Task: Build a JavaScript program to check if a number is prime.
Action: Mouse moved to (234, 165)
Screenshot: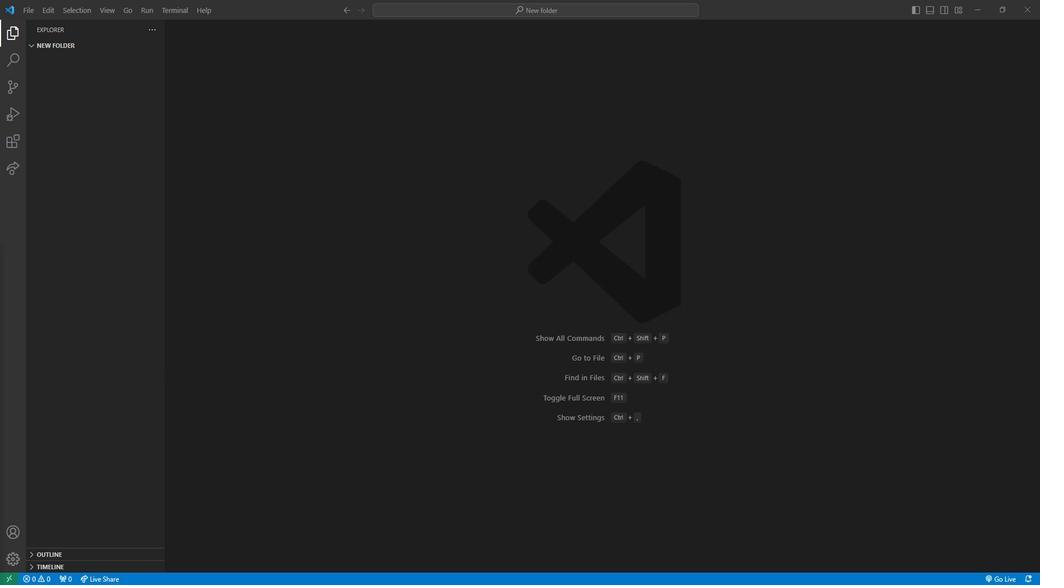 
Action: Mouse pressed left at (234, 165)
Screenshot: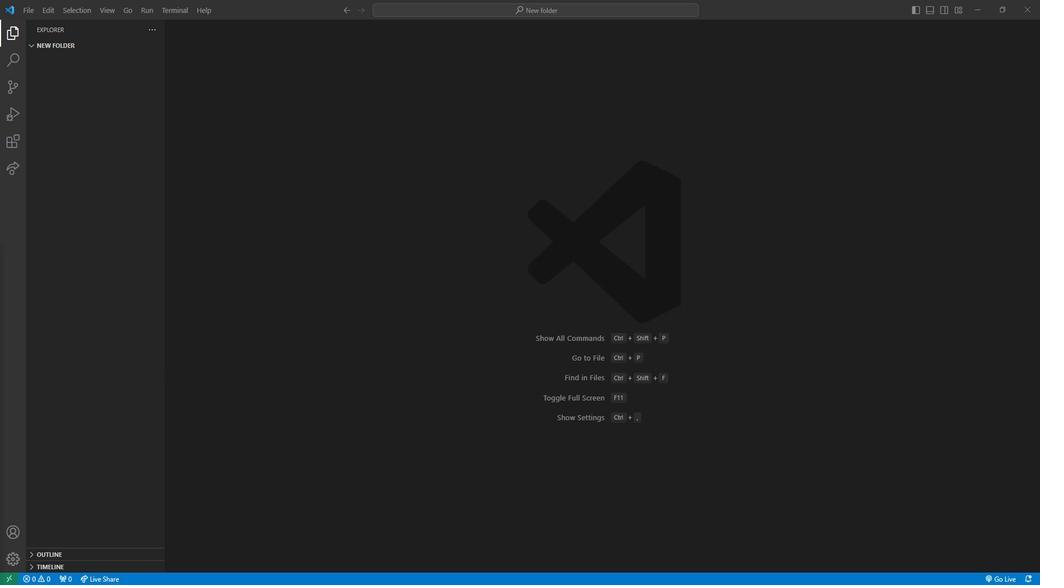 
Action: Mouse moved to (157, 147)
Screenshot: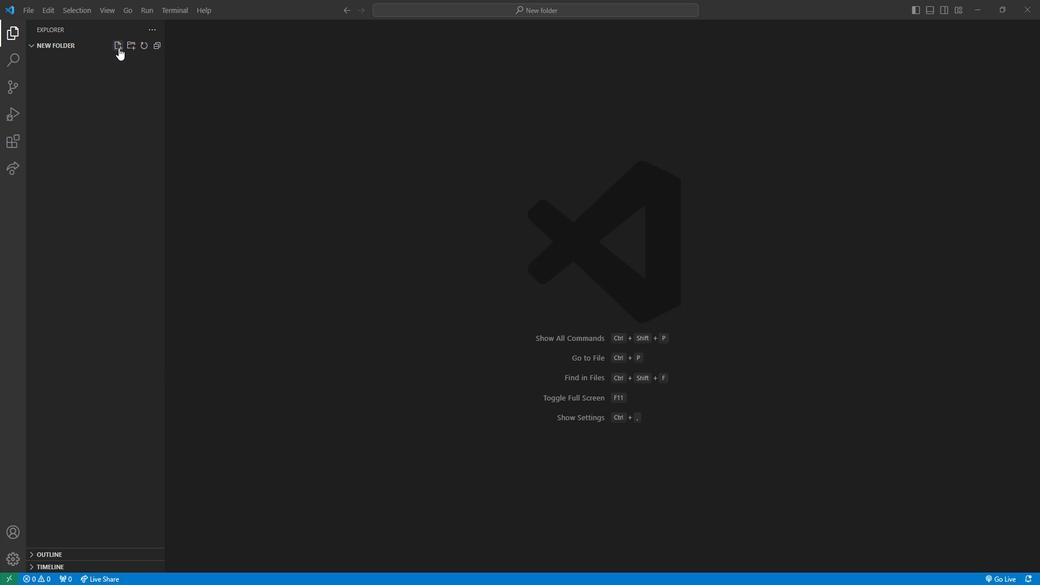 
Action: Mouse pressed left at (157, 147)
Screenshot: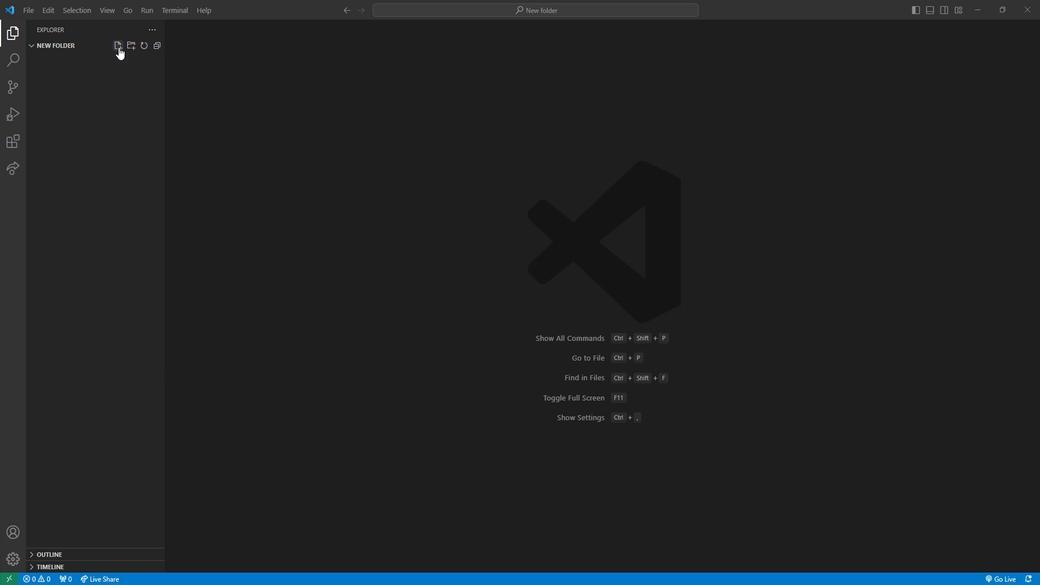 
Action: Mouse moved to (150, 153)
Screenshot: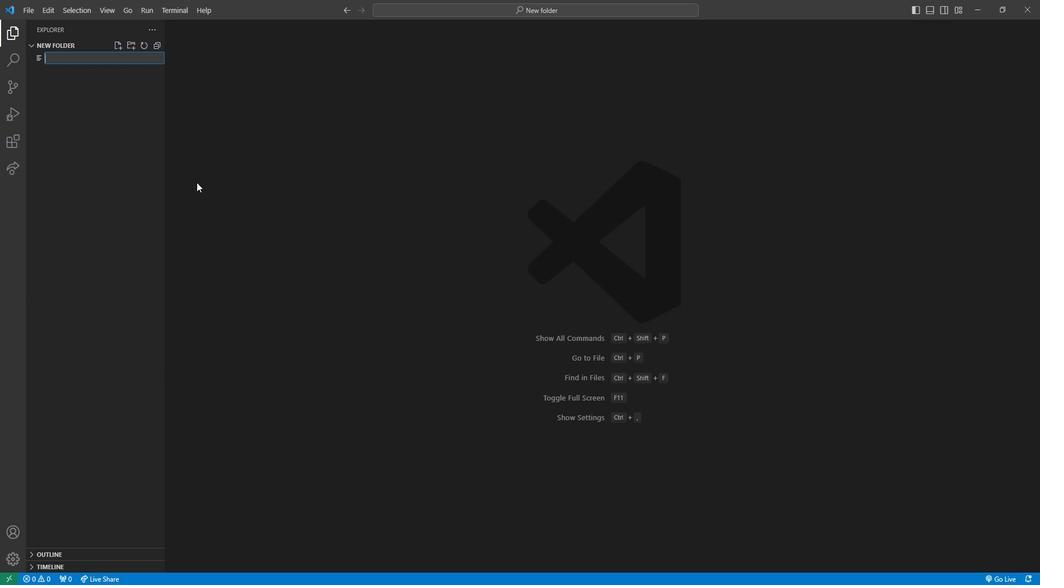 
Action: Key pressed 1.js<Key.enter>function<Key.space>is<Key.caps_lock>P<Key.caps_lock>rime<Key.shift_r>(number<Key.right><Key.space><Key.backspace><Key.backspace><Key.backspace><Key.backspace><Key.backspace><Key.backspace><Key.backspace><Key.backspace><Key.backspace><Key.backspace><Key.backspace><Key.backspace><Key.backspace><Key.backspace><Key.backspace><Key.backspace><Key.backspace><Key.backspace><Key.backspace><Key.backspace><Key.backspace><Key.backspace><Key.backspace><Key.backspace><Key.backspace><Key.backspace><Key.backspace><Key.backspace><Key.caps_lock>FUNCTION<Key.space>IS<Key.caps_lock>p<Key.caps_lock>RIME<Key.shift_r>(NUMBER<Key.right><Key.space><Key.shift_r>{<Key.enter>IF<Key.space><Key.shift_r>(NUMBER<Key.space><Key.shift_r><<Key.space>2<Key.right><Key.space><Key.shift_r>{<Key.enter>RETURN<Key.space>FALSE;<Key.down><Key.enter><Key.enter>FOR<Key.space><Key.shift_r>(LET<Key.space>I=2;<Key.space>I<Key.shift_r><=<Key.caps_lock>m<Key.caps_lock>ATH.SQRT<Key.shift_r>(NUMBER<Key.right>;<Key.space>I<Key.shift_r>++<Key.right><Key.space><Key.shift_r>{<Key.enter>IF<Key.space><Key.shift_r>(NUMBER<Key.space><Key.shift_r>%<Key.space>I<Key.space>===<Key.space>0<Key.right><Key.space><Key.shift_r>{<Key.enter>RETURN<Key.space>FALSE;<Key.down><Key.down><Key.down>
Screenshot: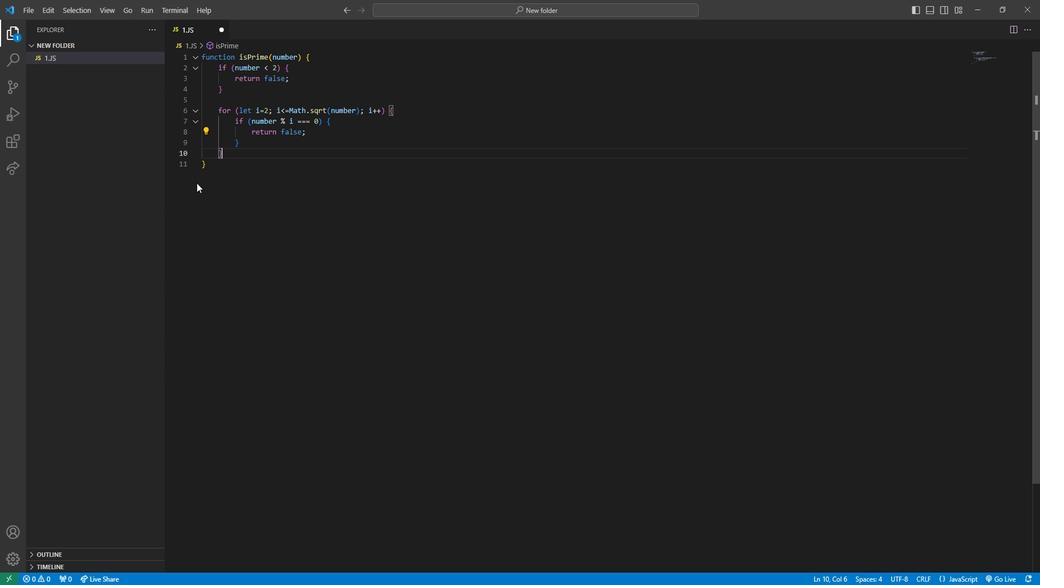 
Action: Mouse moved to (202, 166)
Screenshot: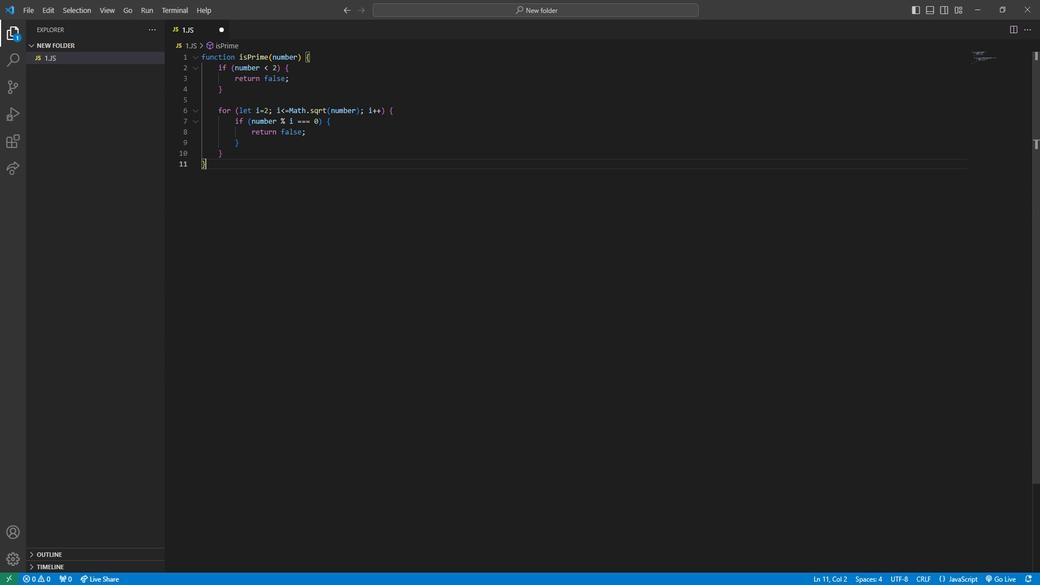 
Action: Mouse scrolled (202, 166) with delta (0, 0)
Screenshot: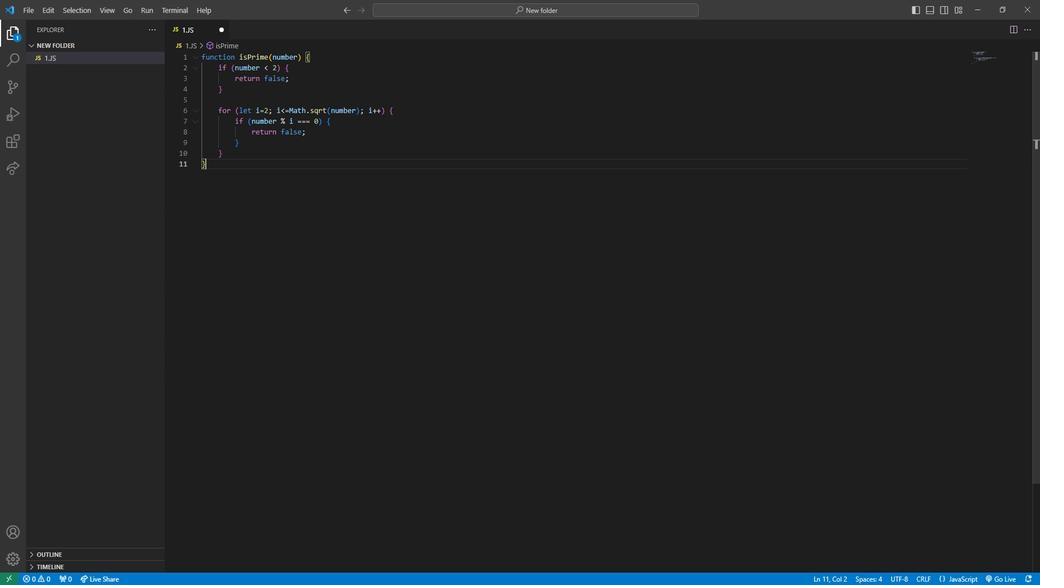 
Action: Mouse scrolled (202, 166) with delta (0, 0)
Screenshot: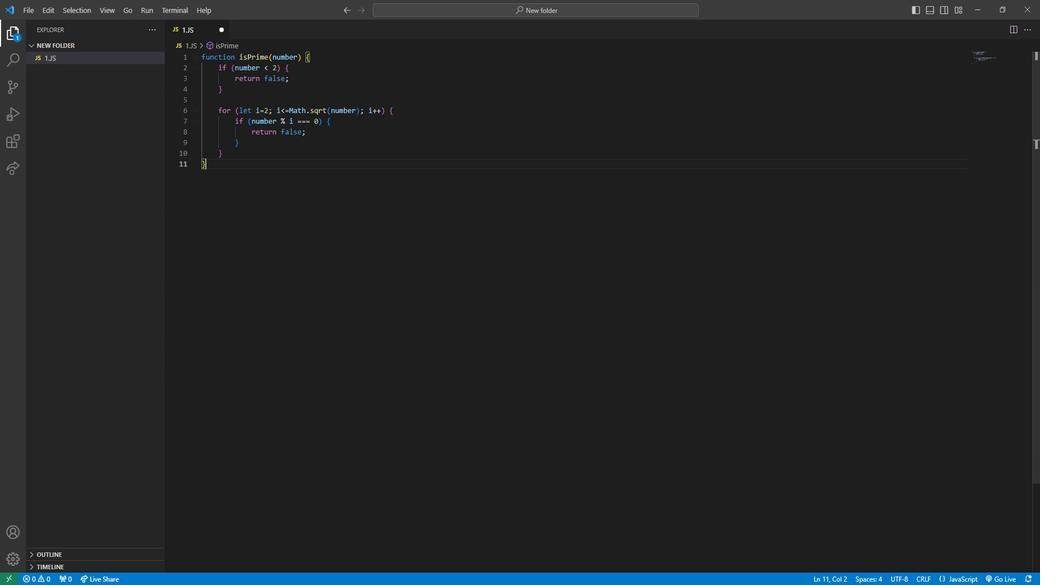 
Action: Mouse scrolled (202, 166) with delta (0, 0)
Screenshot: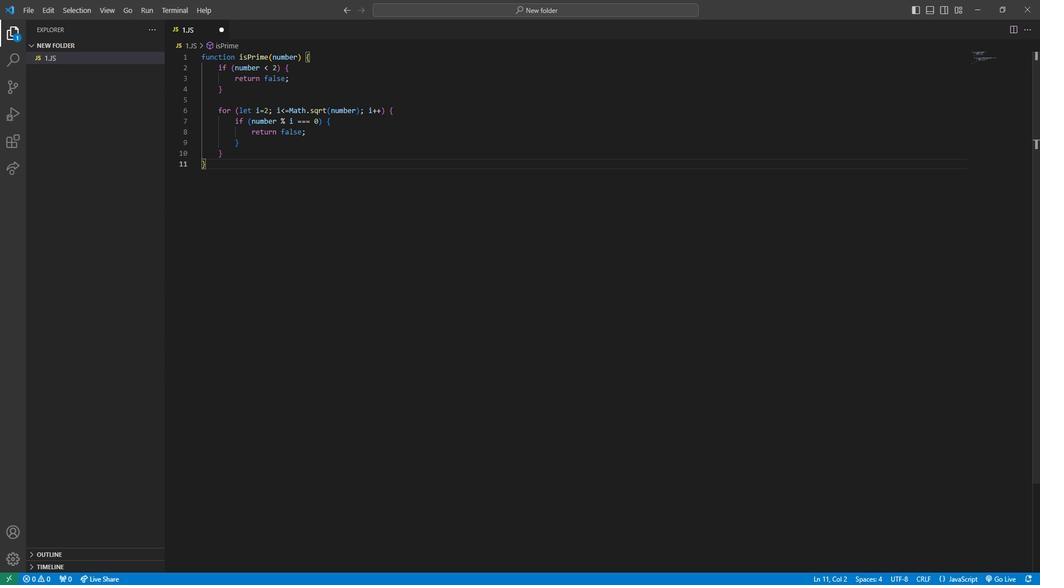 
Action: Mouse scrolled (202, 166) with delta (0, 0)
Screenshot: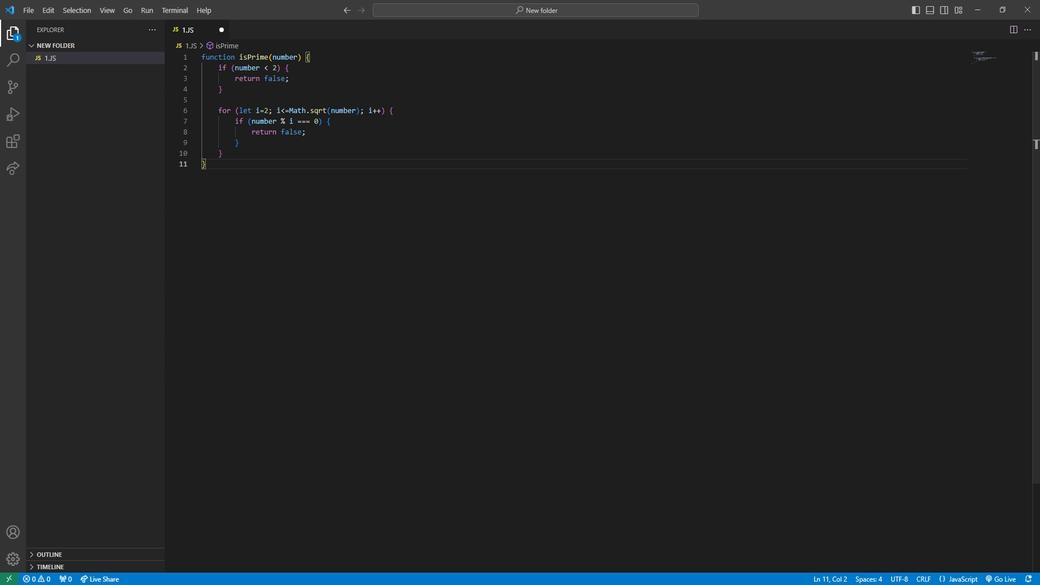 
Action: Mouse moved to (194, 165)
Screenshot: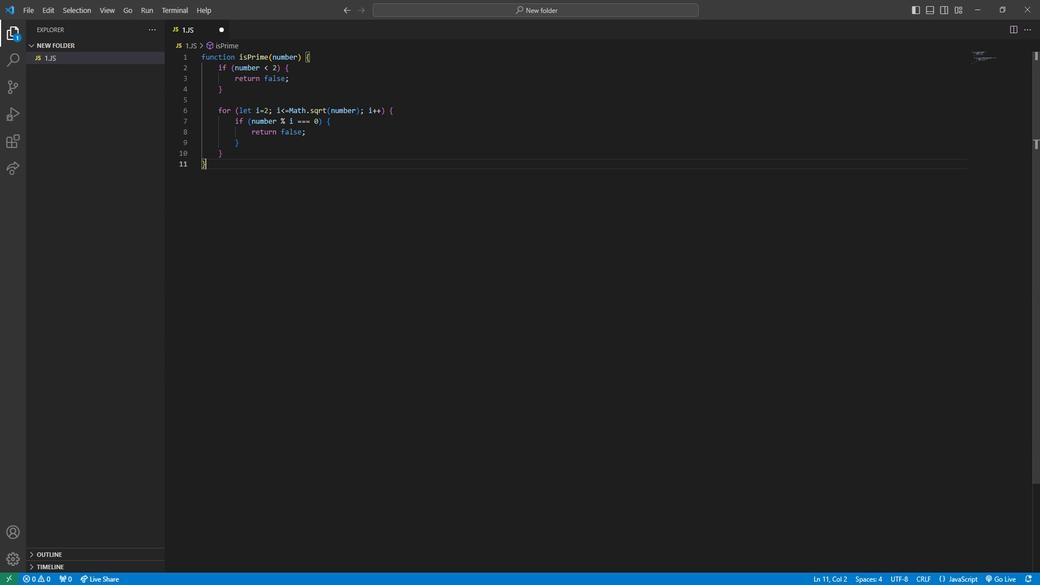 
Action: Mouse scrolled (194, 165) with delta (0, 0)
Screenshot: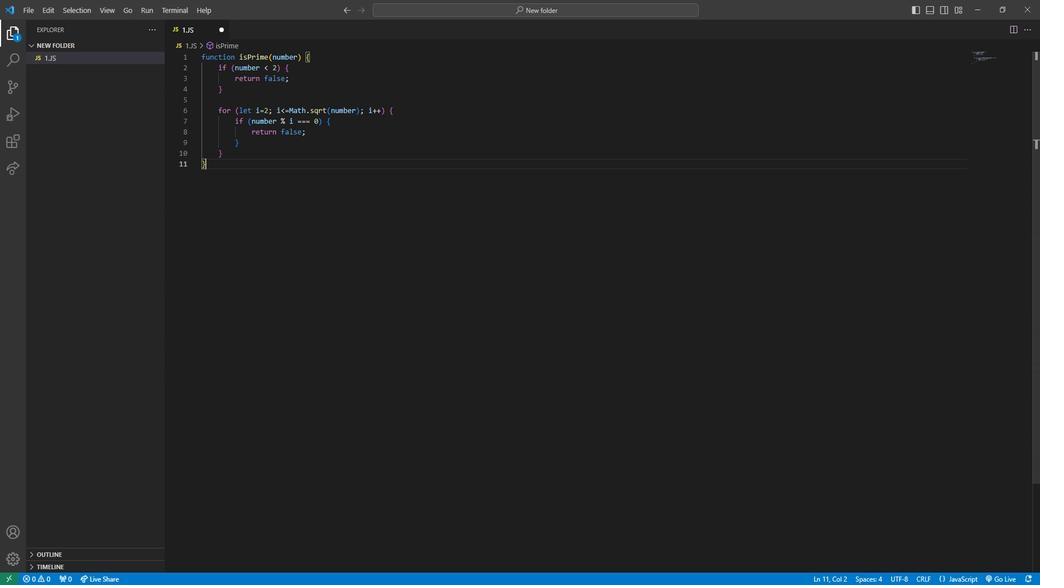 
Action: Mouse scrolled (194, 165) with delta (0, 0)
Screenshot: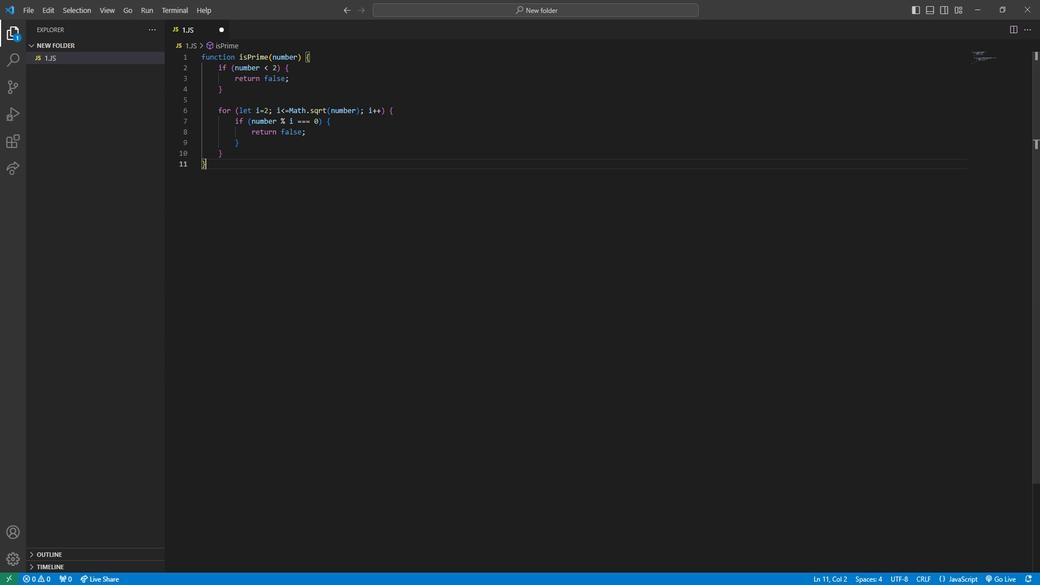 
Action: Mouse moved to (145, 152)
Screenshot: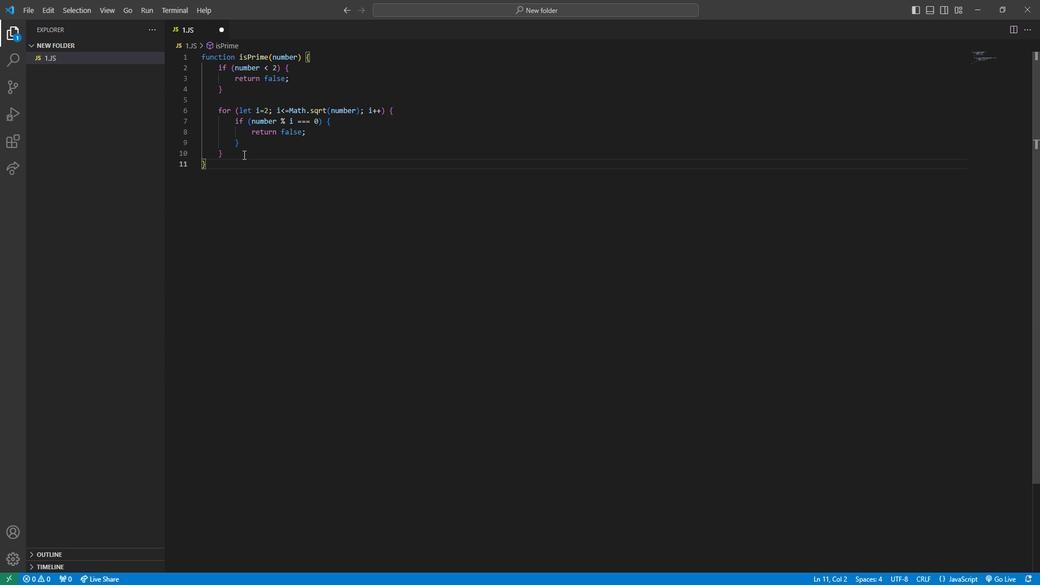 
Action: Mouse pressed left at (145, 152)
Screenshot: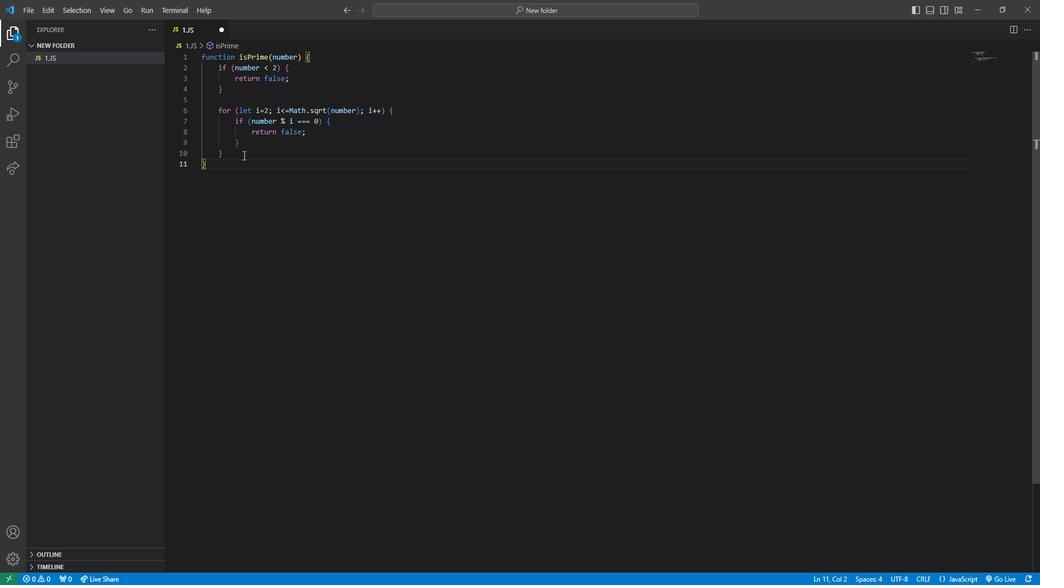 
Action: Key pressed <Key.enter>RETURN<Key.space>TRUE;<Key.down><Key.enter><Key.enter>CONST<Key.space>NUMBER<Key.caps_lock>t<Key.caps_lock>O<Key.caps_lock>c<Key.caps_lock>HECK<Key.space>=<Key.space>17;<Key.enter>IS<Key.space><Key.shift_r>(<Key.left><Key.left><Key.backspace>F<Key.right><Key.right>IS<Key.caps_lock>p<Key.caps_lock>RIME<Key.shift_r>(NUMBER<Key.caps_lock>t<Key.caps_lock>O<Key.caps_lock>c<Key.caps_lock>HECK<Key.right><Key.right><Key.space><Key.shift_r>{<Key.enter>CONSOLE.LOG<Key.shift_r>(`<Key.shift_r><Key.shift_r><Key.shift_r><Key.shift_r><Key.shift_r><Key.shift_r><Key.shift_r><Key.shift_r><Key.shift_r><Key.shift_r><Key.shift_r><Key.shift_r><Key.shift_r><Key.shift_r><Key.shift_r><Key.shift_r><Key.shift_r>$<Key.shift_r>{NUMBER<Key.caps_lock>t<Key.caps_lock>O<Key.caps_lock>c<Key.caps_lock>HECK<Key.right><Key.space>IS<Key.space>A<Key.space>PRIME<Key.space>NUMBER.<Key.right><Key.right>;<Key.down><Key.space>ELE<Key.backspace>SE<Key.space><Key.shift_r>{<Key.enter>CONSOLE.LOG<Key.shift_r>(`<Key.shift_r><Key.shift_r><Key.shift_r><Key.shift_r><Key.shift_r><Key.shift_r>$<Key.shift_r>{NUMBER<Key.caps_lock>t<Key.caps_lock>O<Key.caps_lock>c<Key.caps_lock>HECK<Key.right><Key.space>IS<Key.space>NOT<Key.space>A<Key.space>PRIME<Key.space>NUMBER.<Key.right><Key.right>;
Screenshot: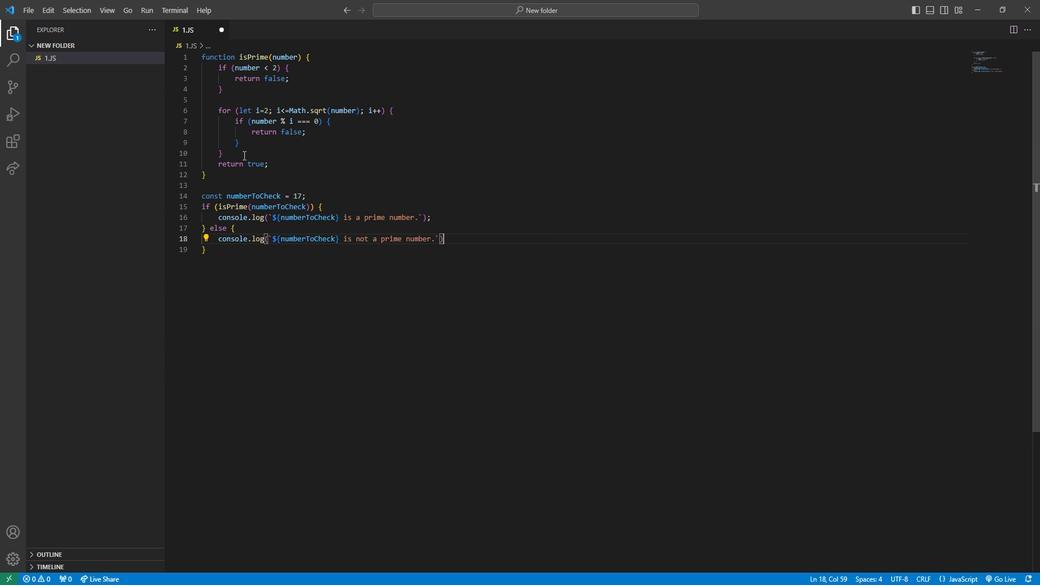 
Action: Mouse moved to (198, 164)
Screenshot: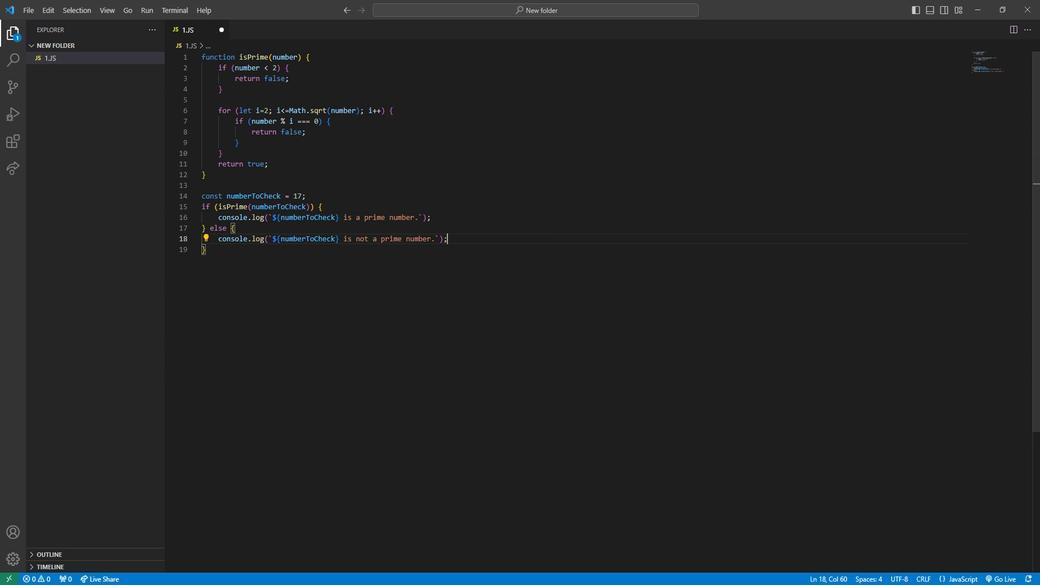 
Action: Mouse scrolled (198, 164) with delta (0, 0)
Screenshot: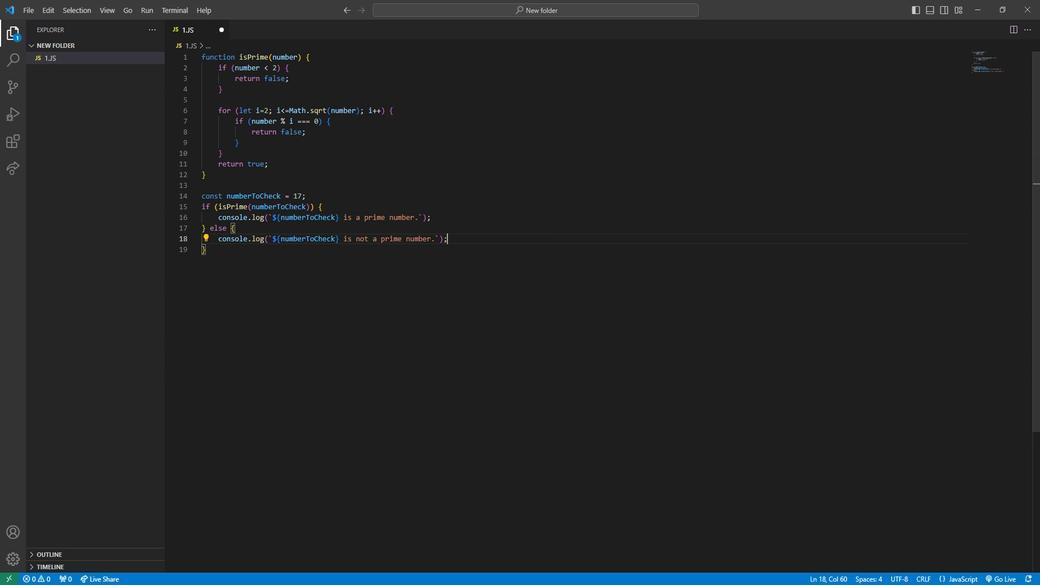 
Action: Mouse scrolled (198, 164) with delta (0, 0)
Screenshot: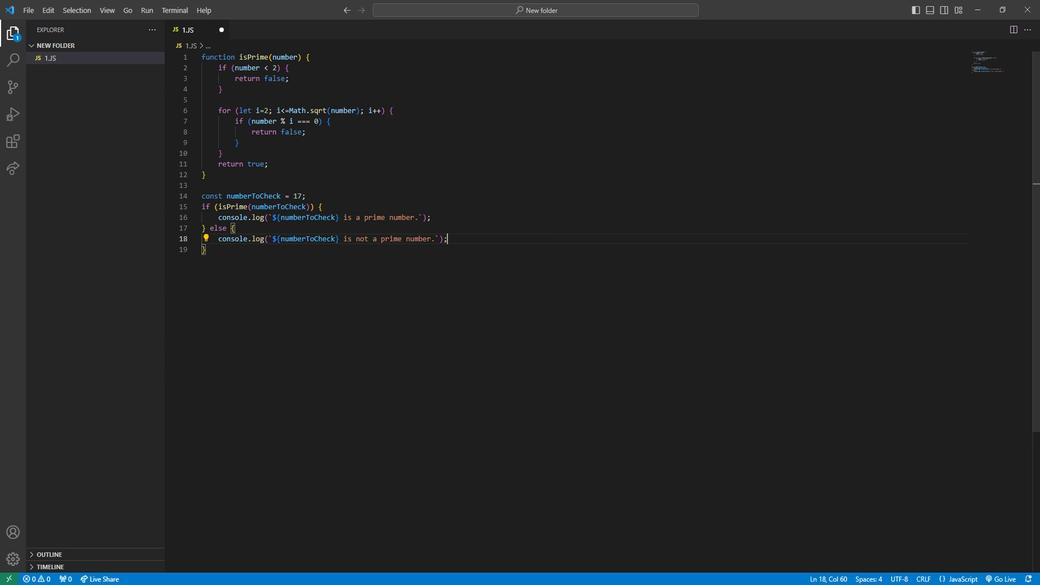 
Action: Mouse moved to (126, 157)
Screenshot: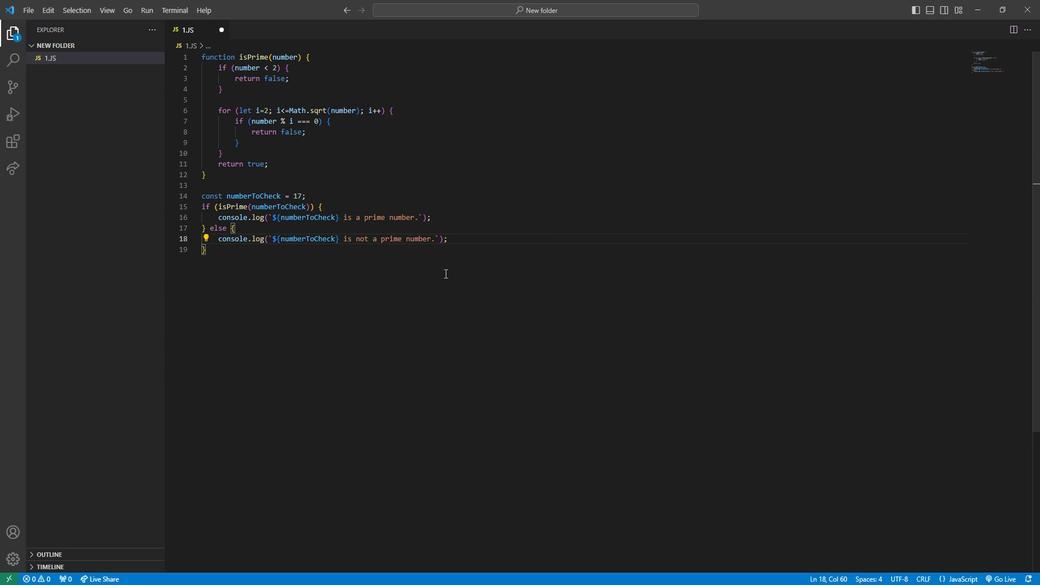 
Action: Mouse pressed left at (126, 157)
Screenshot: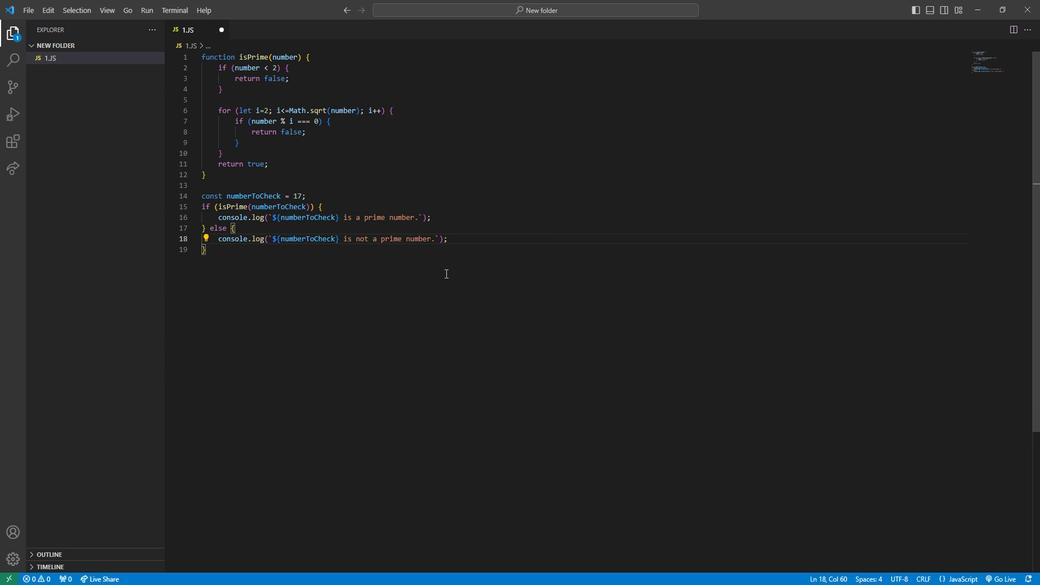 
Action: Mouse moved to (127, 157)
Screenshot: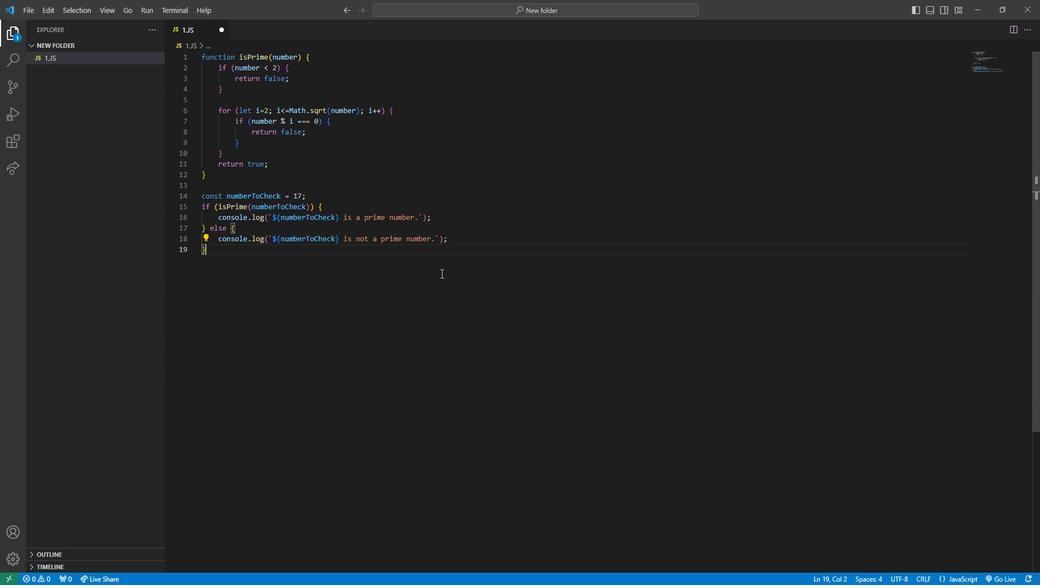 
Action: Key pressed ctrl+S
Screenshot: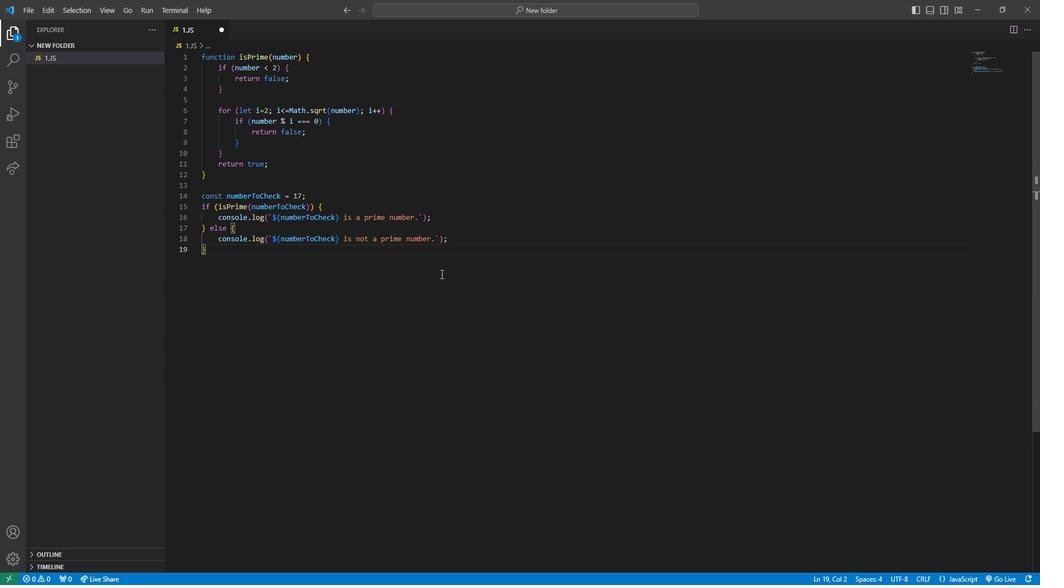 
Action: Mouse moved to (152, 145)
Screenshot: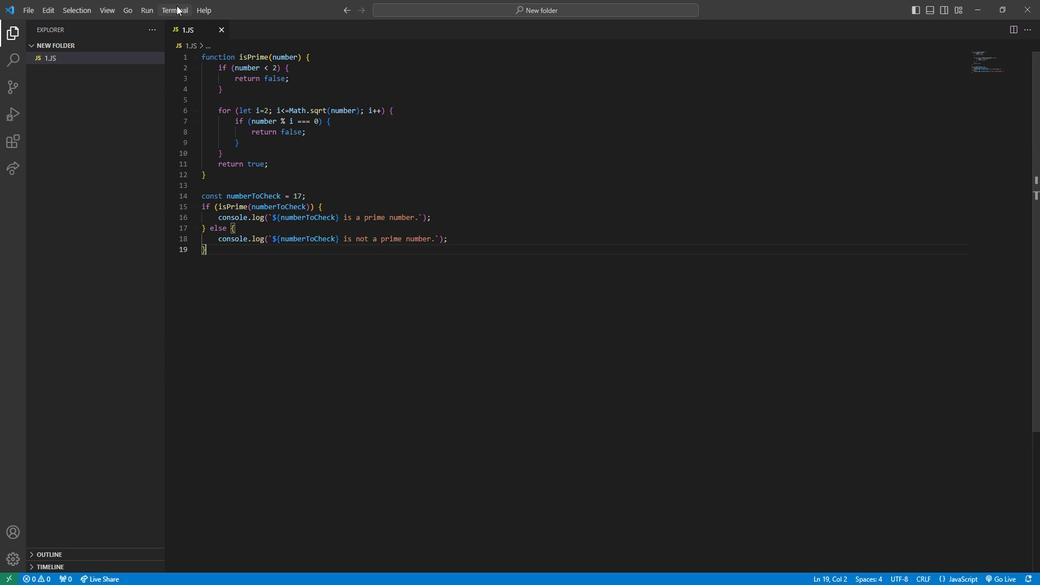 
Action: Mouse pressed left at (152, 145)
Screenshot: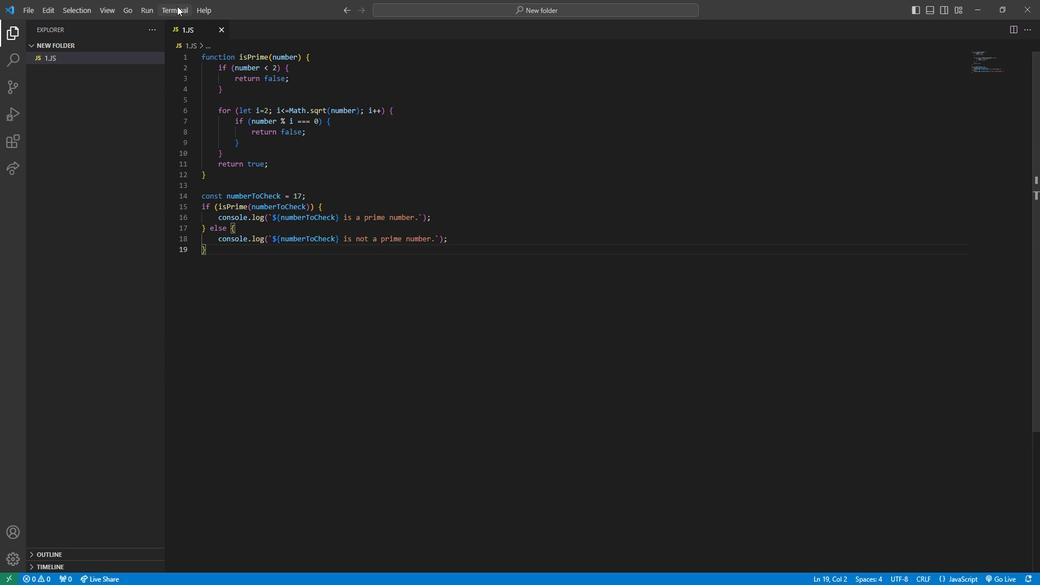 
Action: Mouse moved to (151, 146)
Screenshot: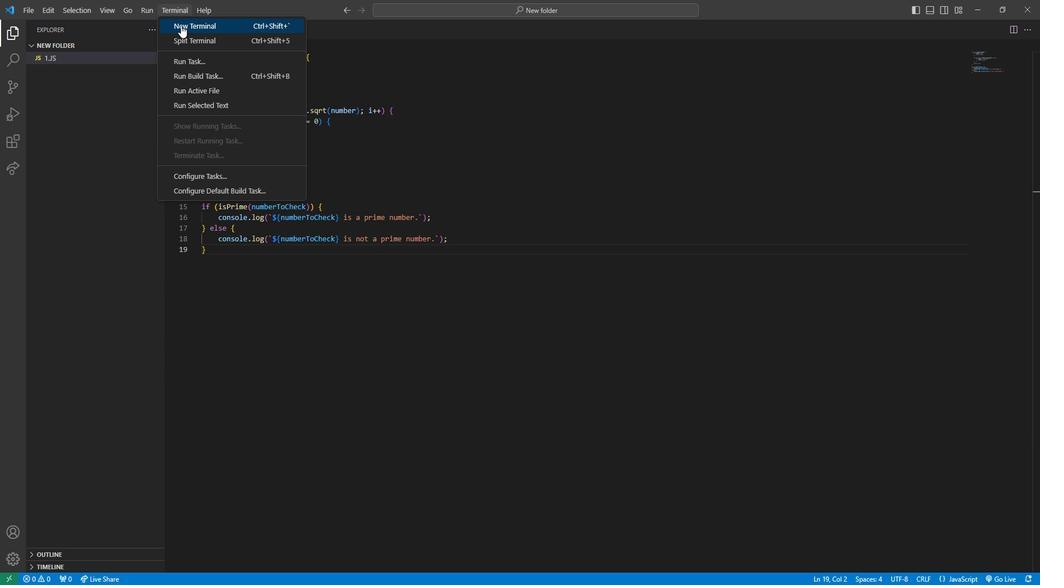 
Action: Mouse pressed left at (151, 146)
Screenshot: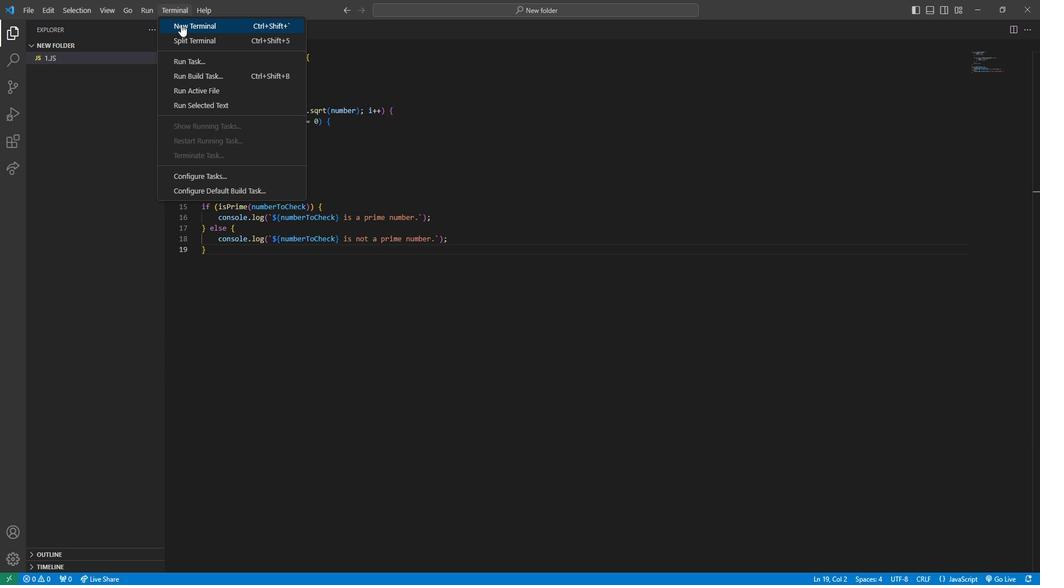 
Action: Mouse moved to (113, 164)
Screenshot: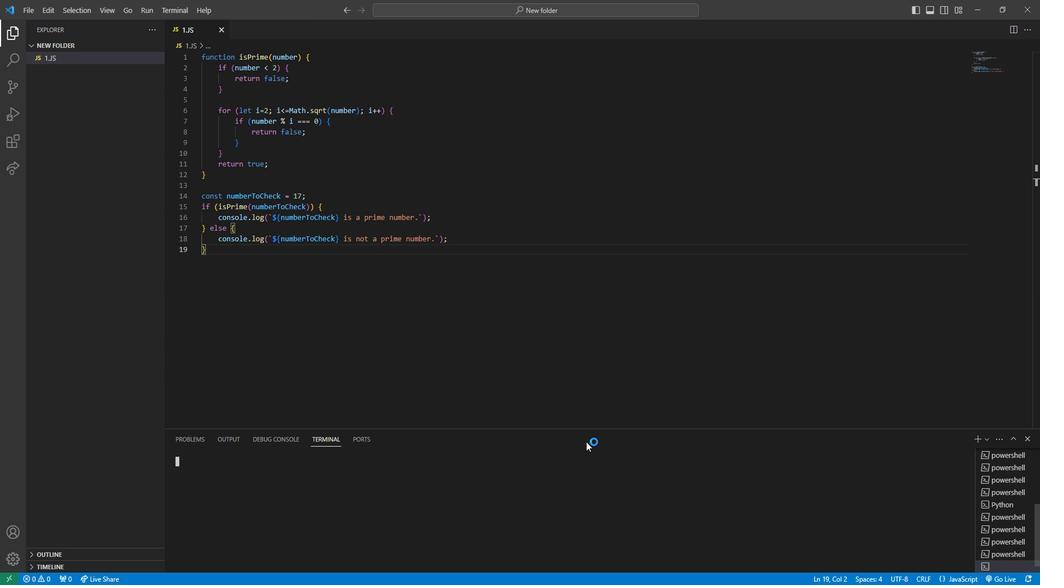 
Action: Key pressed NODE<Key.space>1.JS<Key.enter>
Screenshot: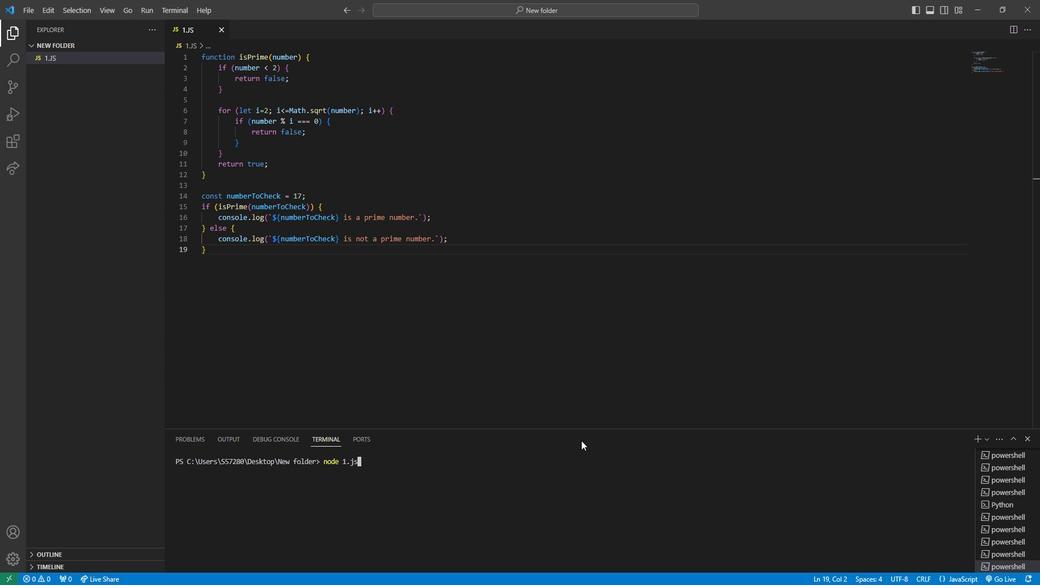 
Action: Mouse moved to (201, 174)
Screenshot: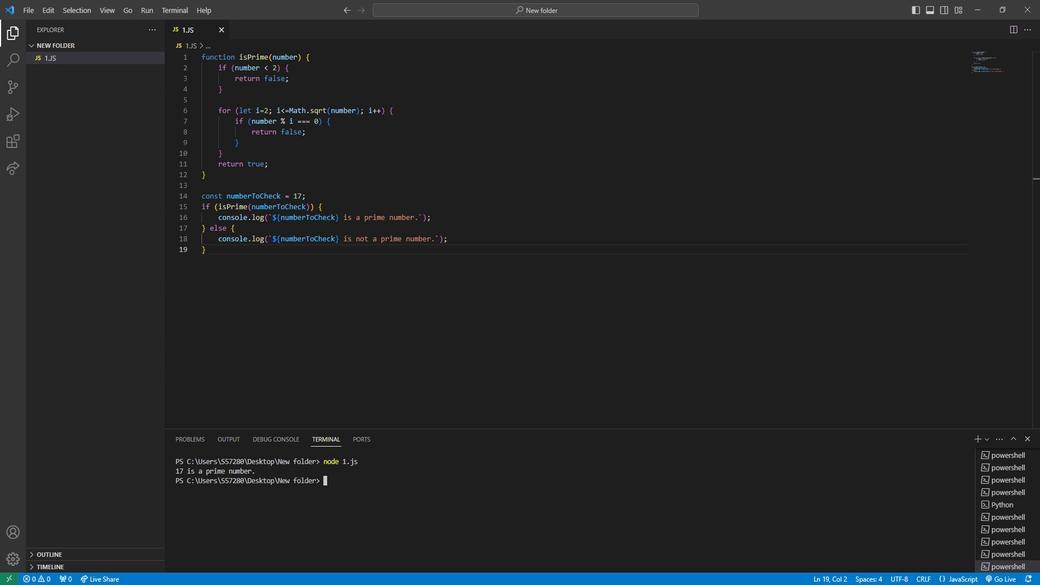 
Action: Mouse pressed left at (201, 174)
Screenshot: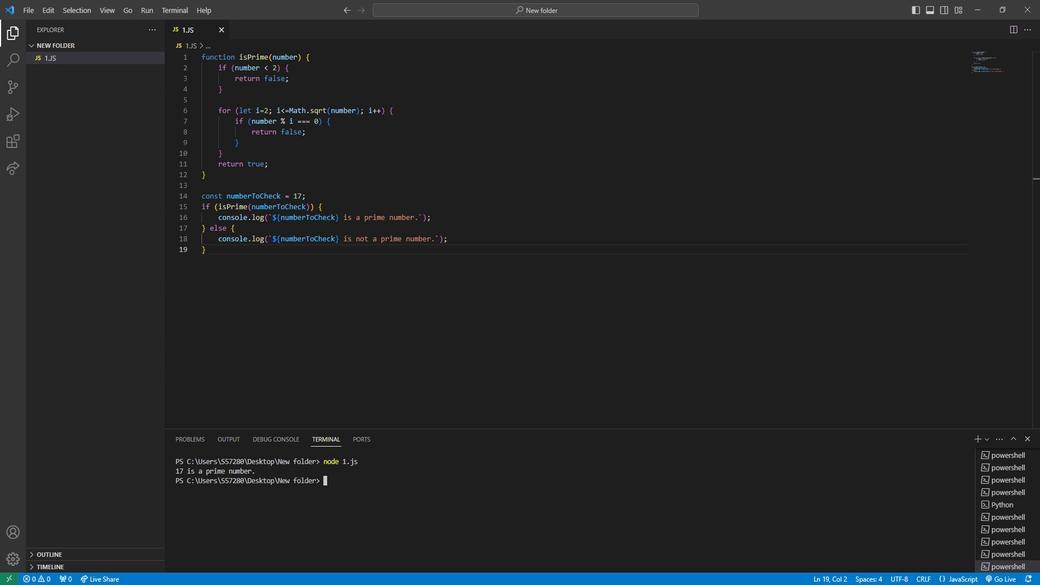 
Action: Mouse moved to (198, 172)
Screenshot: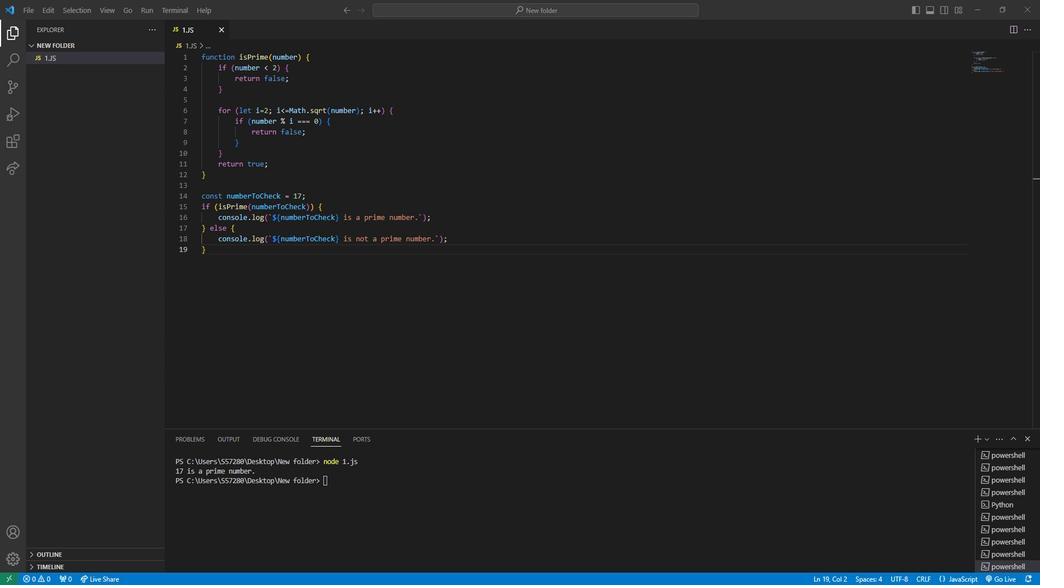 
Action: Mouse pressed left at (198, 172)
Screenshot: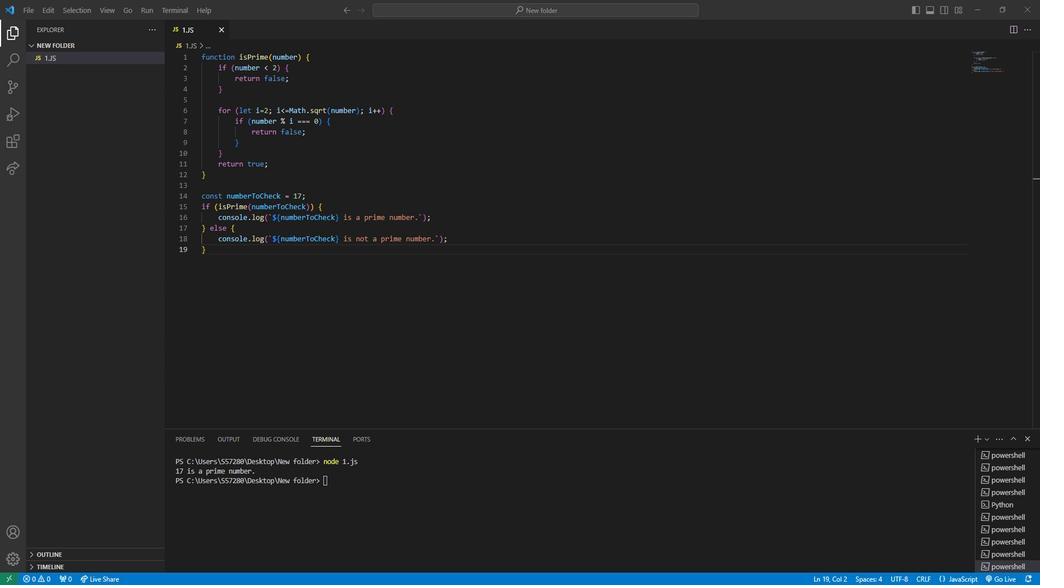 
Action: Mouse moved to (201, 166)
Screenshot: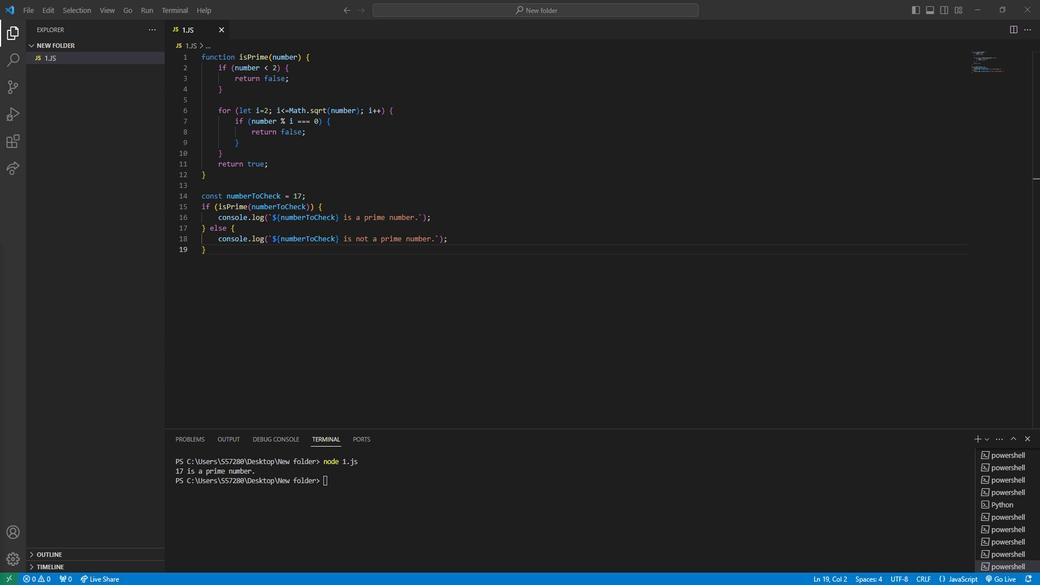 
Action: Mouse pressed left at (201, 166)
Screenshot: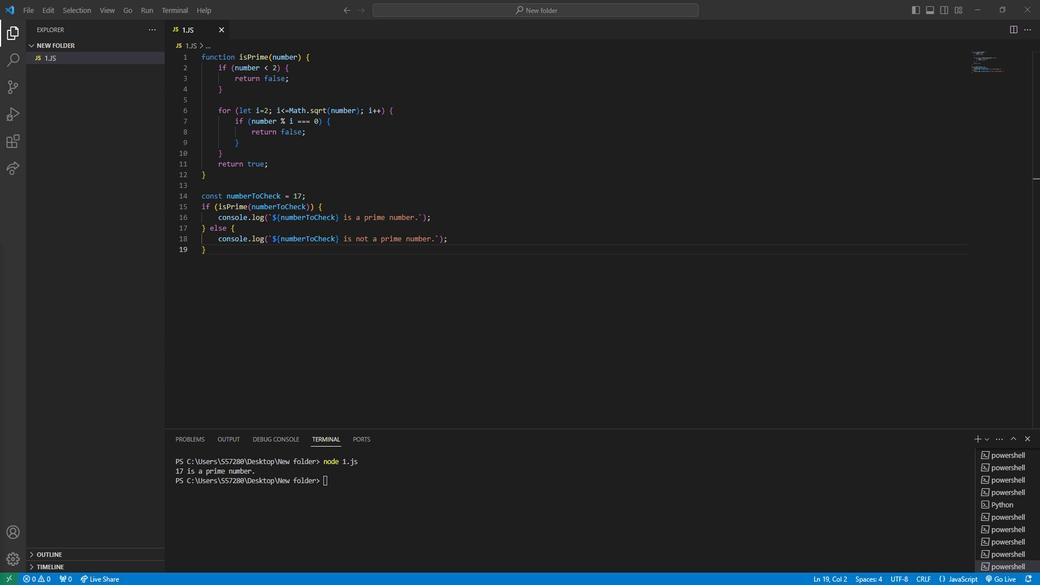 
